 Task: Create a section Code Cowboys and in the section, add a milestone Software License Management in the project AgileLogic
Action: Mouse moved to (59, 249)
Screenshot: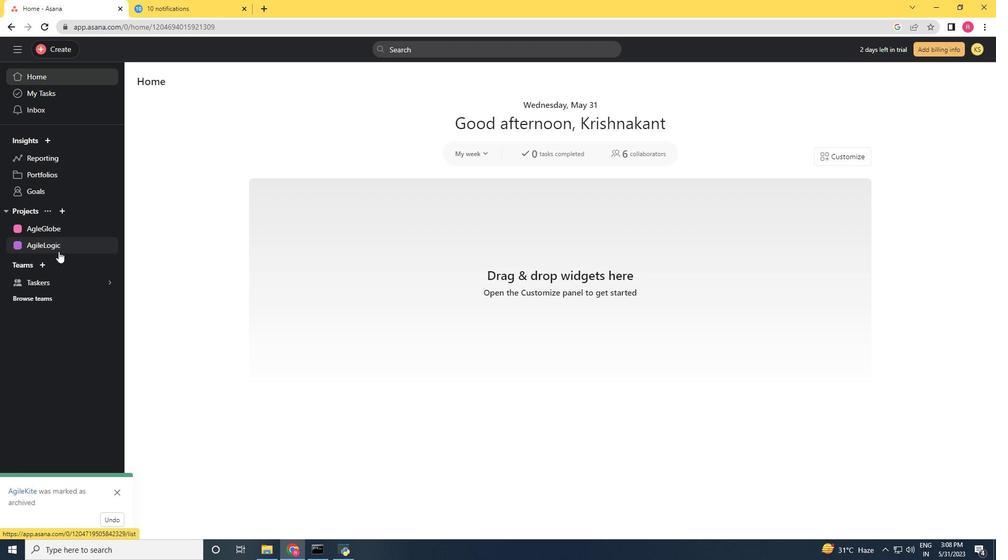 
Action: Mouse pressed left at (59, 249)
Screenshot: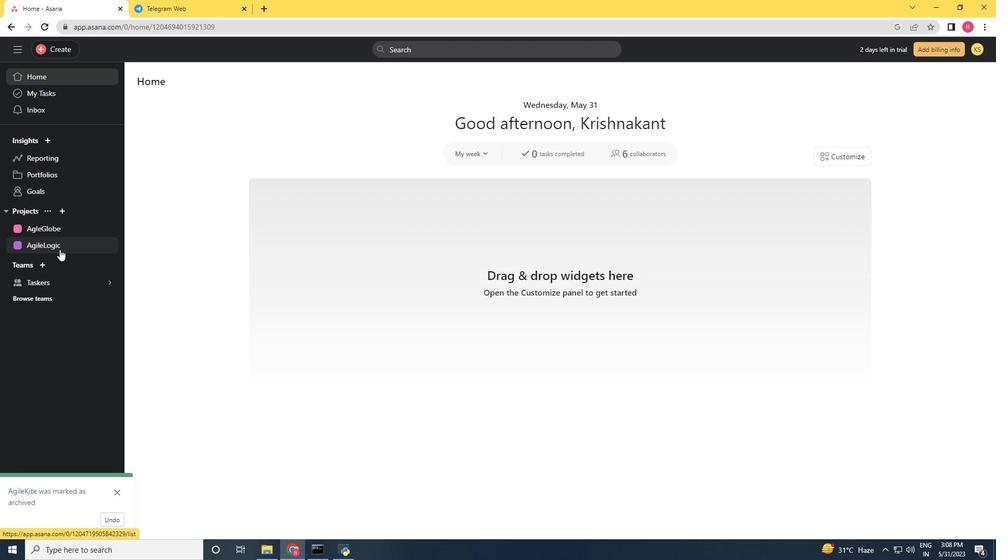 
Action: Mouse moved to (169, 417)
Screenshot: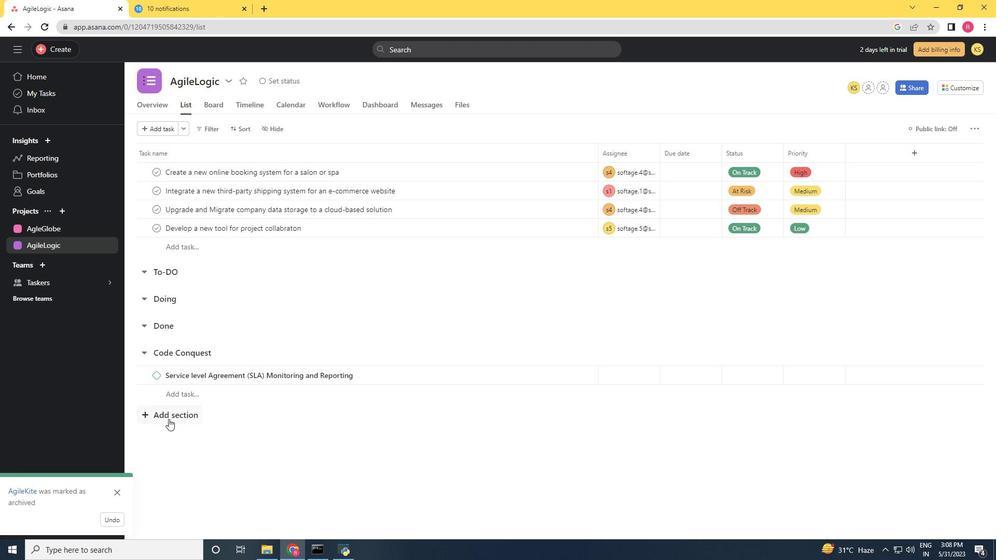 
Action: Mouse pressed left at (169, 417)
Screenshot: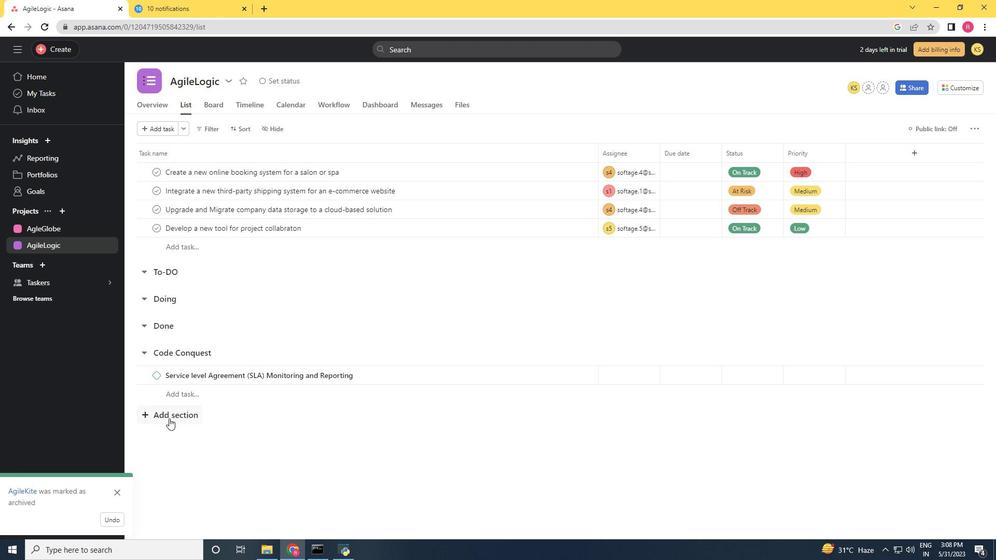 
Action: Key pressed <Key.shift><Key.shift><Key.shift>Code<Key.space><Key.shift>Cowboys<Key.enter><Key.shift>Software<Key.space><Key.shift>License<Key.space><Key.shift>m<Key.backspace><Key.shift>Managenent<Key.space><Key.backspace><Key.backspace><Key.backspace><Key.backspace><Key.backspace>ment<Key.space>
Screenshot: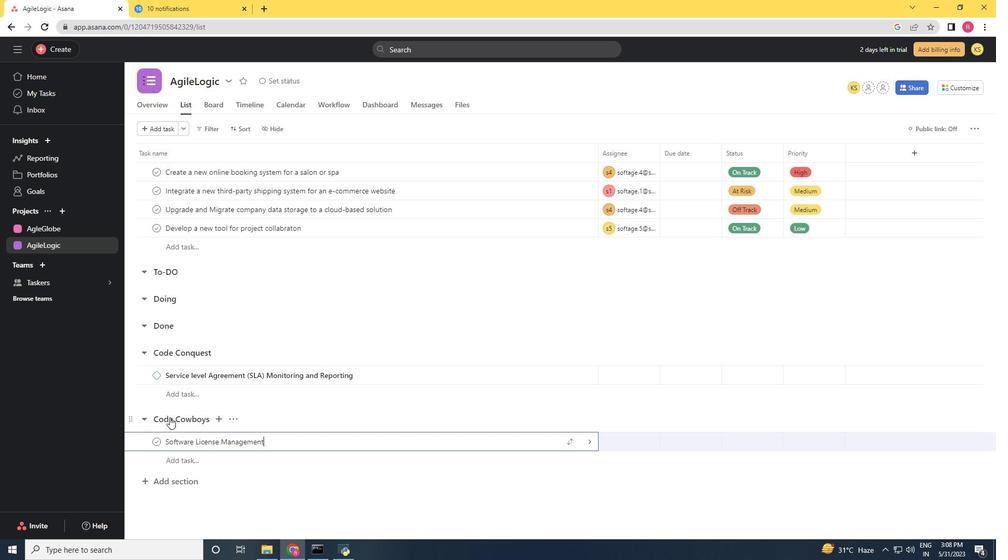 
Action: Mouse moved to (284, 440)
Screenshot: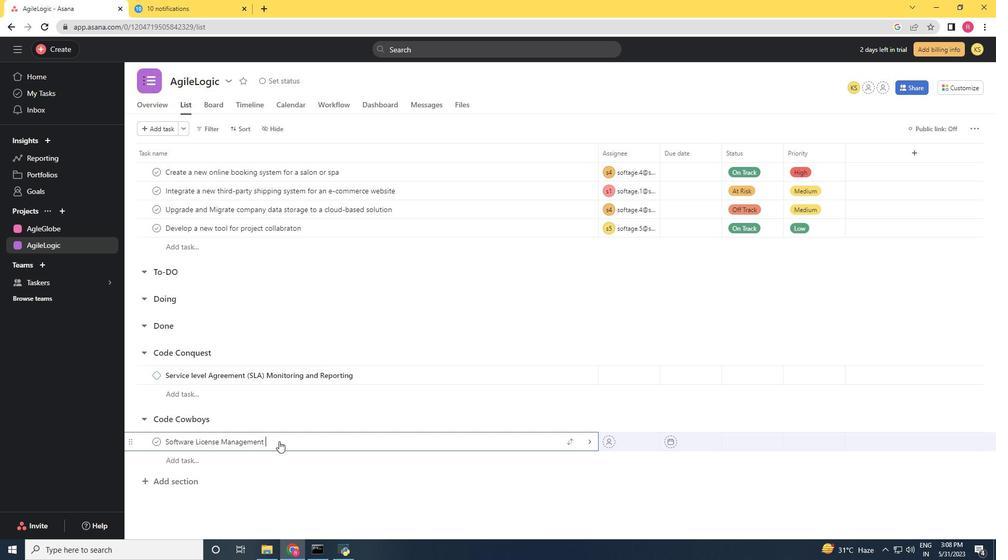 
Action: Mouse pressed right at (284, 440)
Screenshot: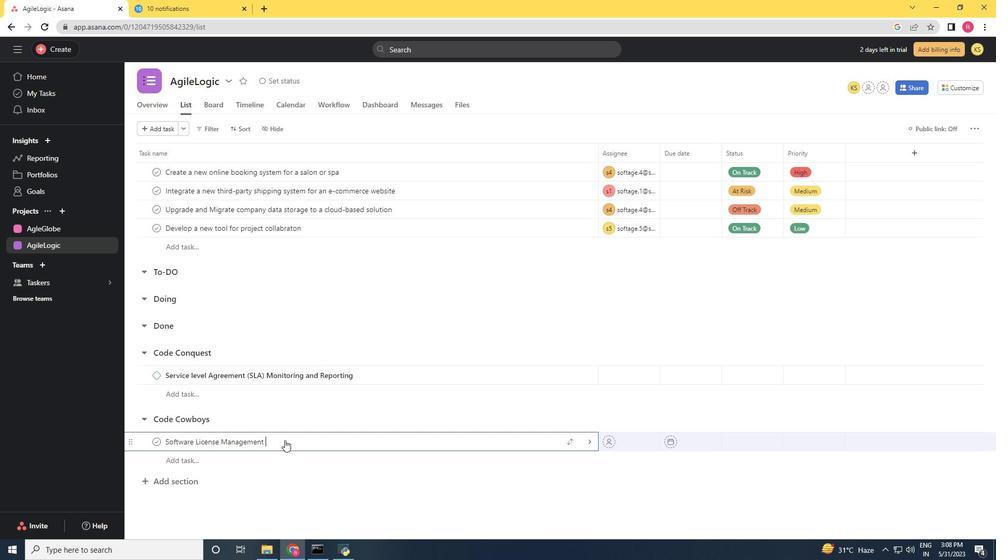 
Action: Mouse moved to (351, 388)
Screenshot: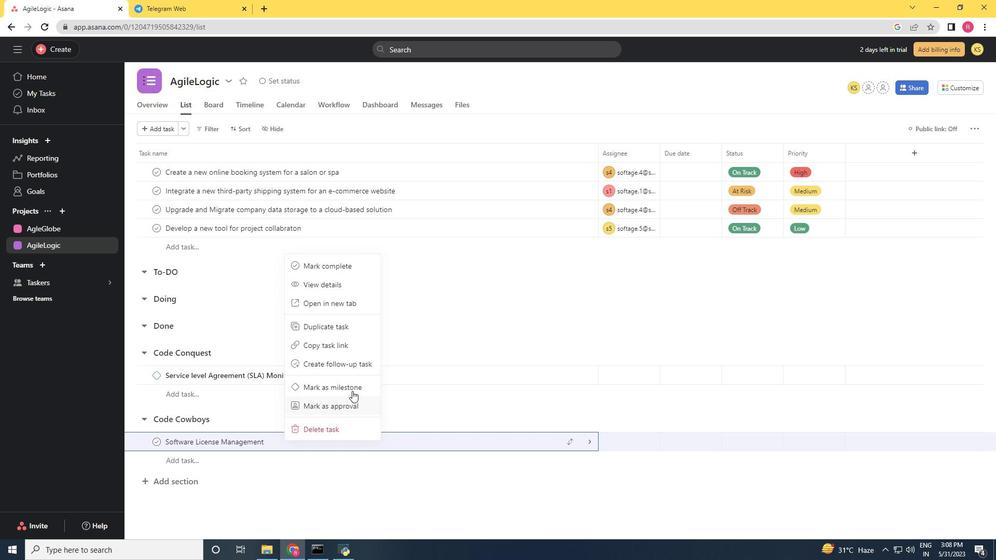 
Action: Mouse pressed left at (351, 388)
Screenshot: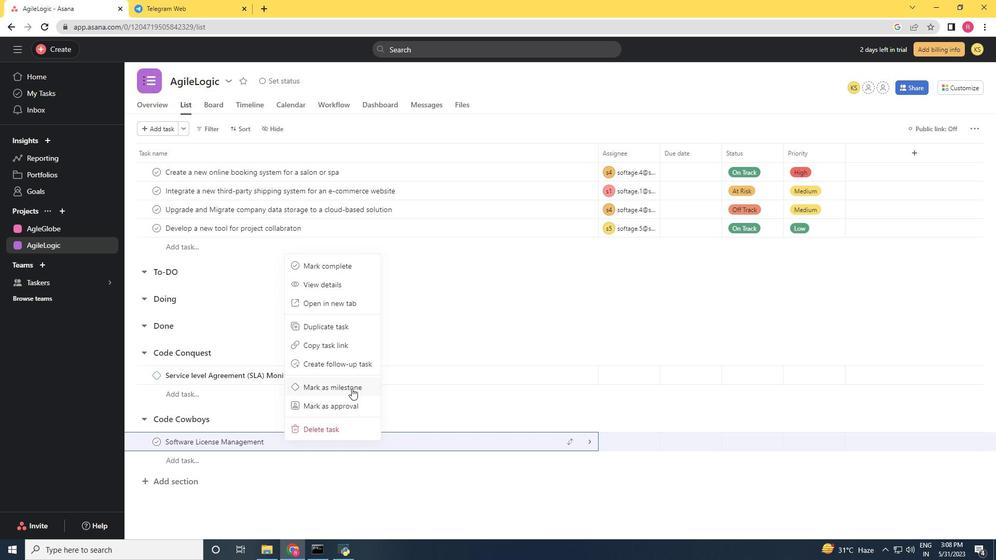 
Action: Mouse moved to (351, 388)
Screenshot: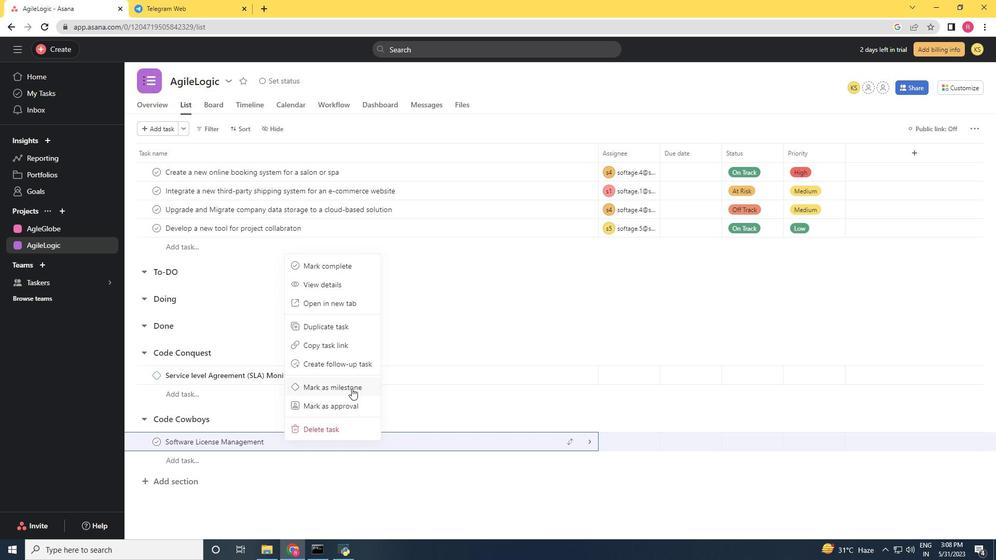
